 Task: Add the task  Create a new online booking system for a tour operator to the section Cross-functional Collaboration Sprint in the project AgileOutlook and add a Due Date to the respective task as 2024/03/08
Action: Mouse moved to (84, 282)
Screenshot: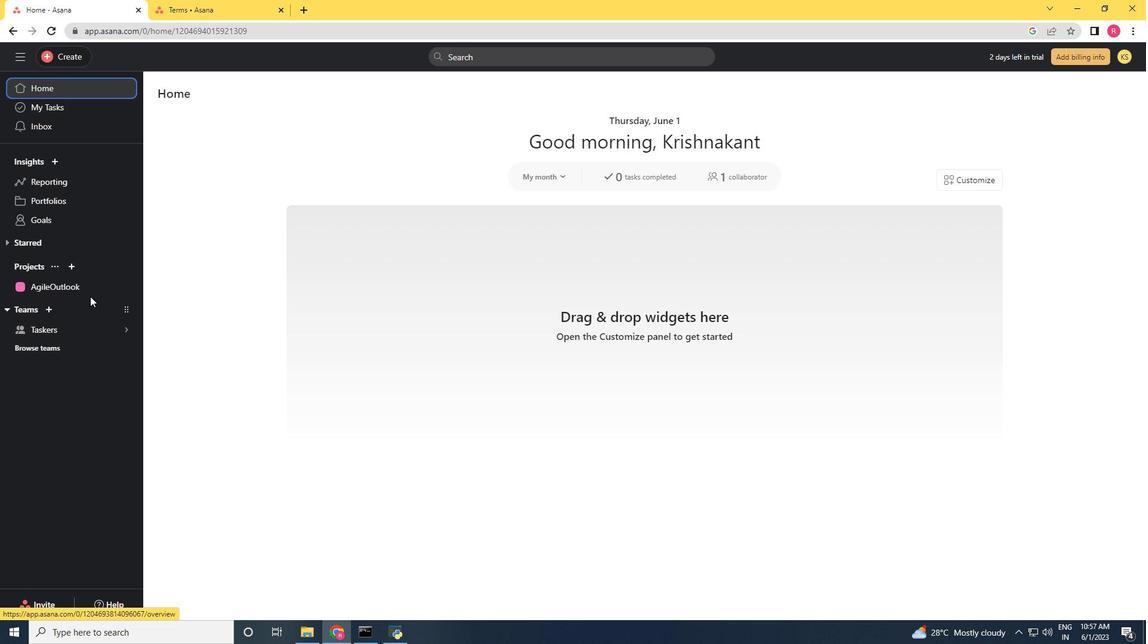 
Action: Mouse pressed left at (84, 282)
Screenshot: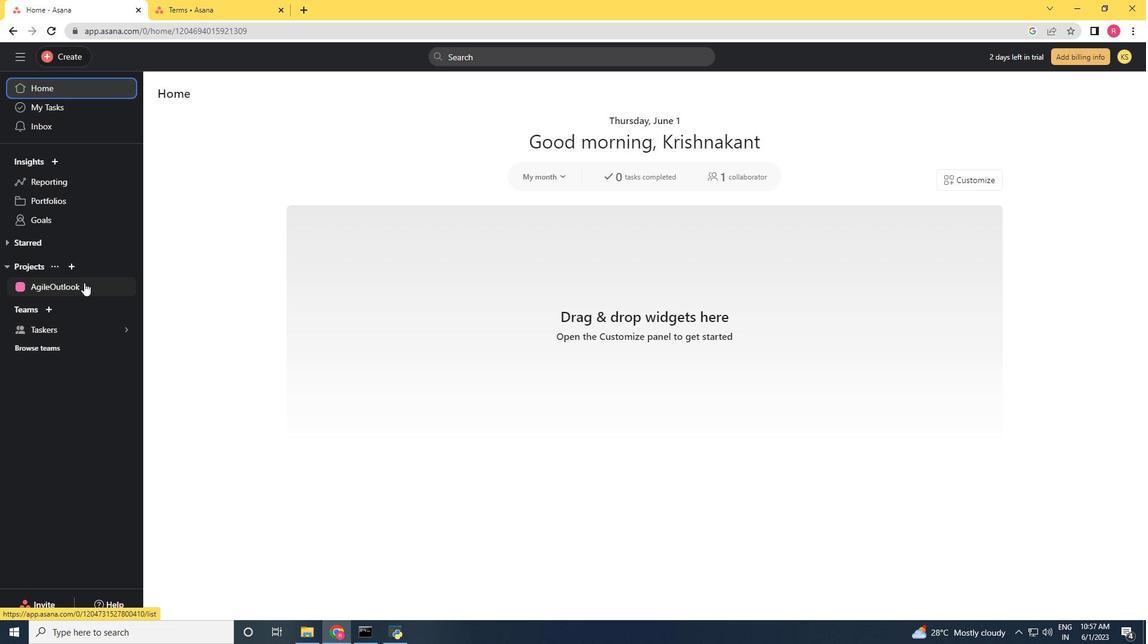 
Action: Mouse moved to (421, 493)
Screenshot: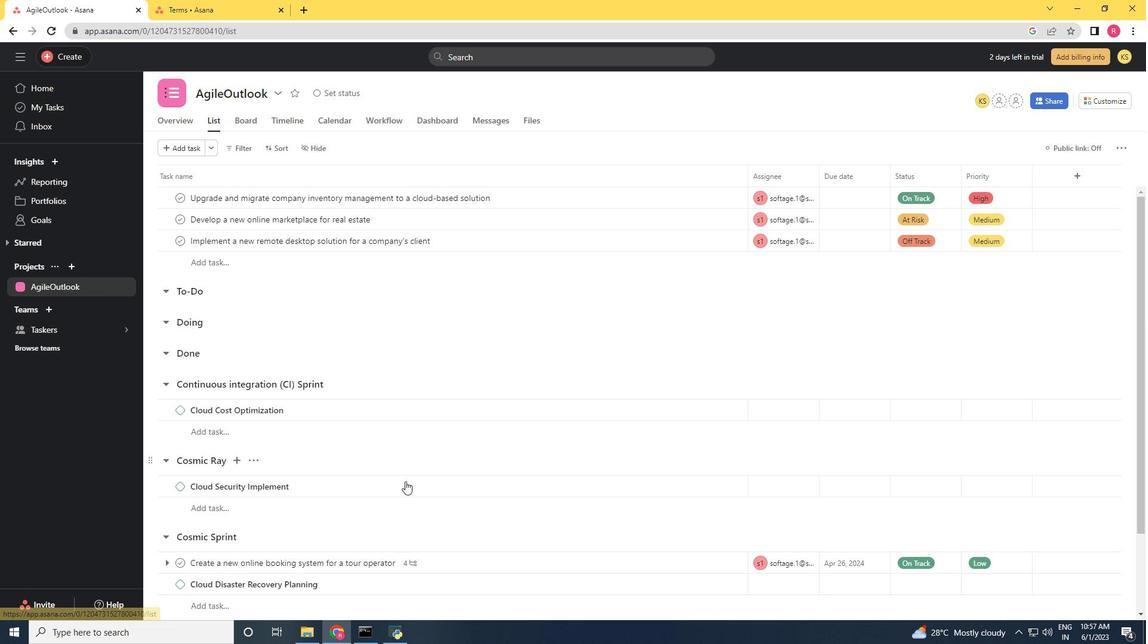 
Action: Mouse scrolled (421, 492) with delta (0, 0)
Screenshot: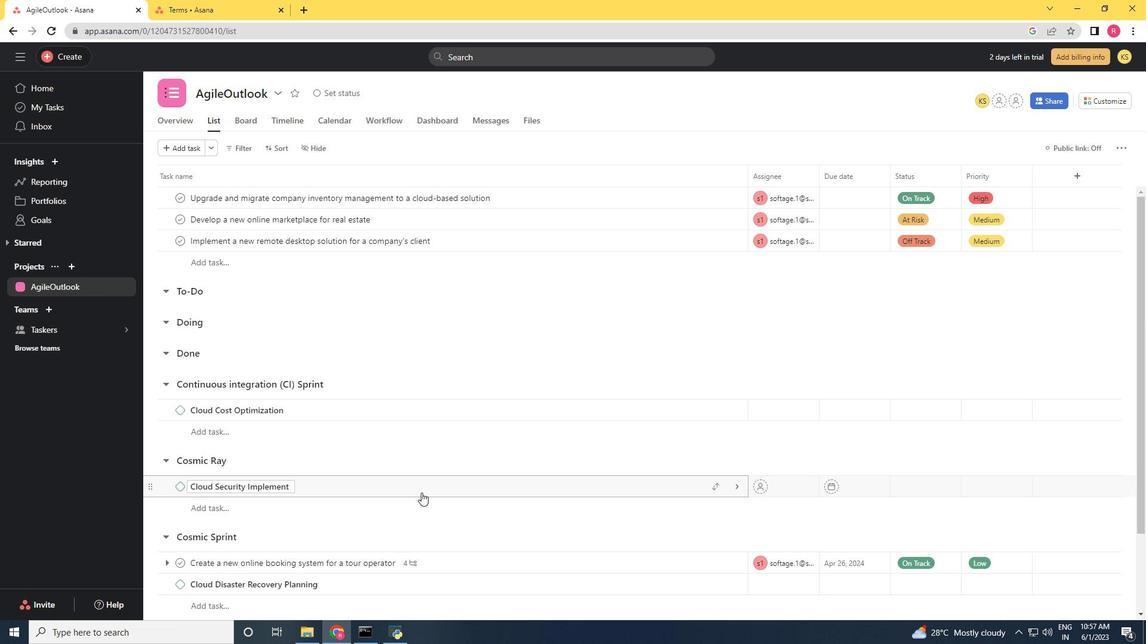 
Action: Mouse scrolled (421, 492) with delta (0, 0)
Screenshot: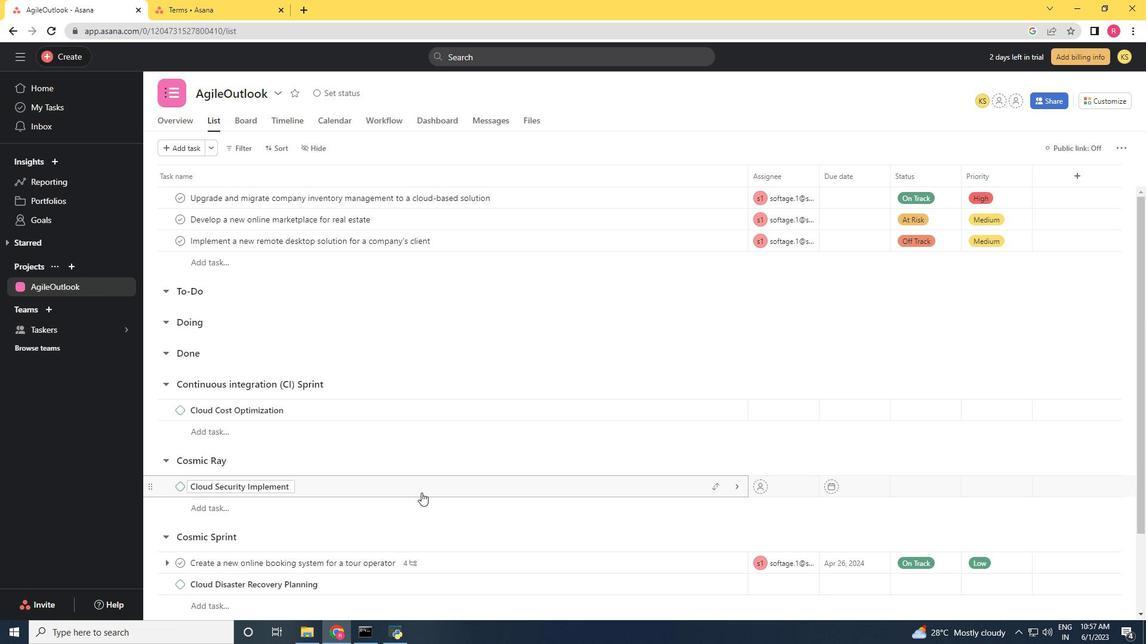 
Action: Mouse scrolled (421, 492) with delta (0, 0)
Screenshot: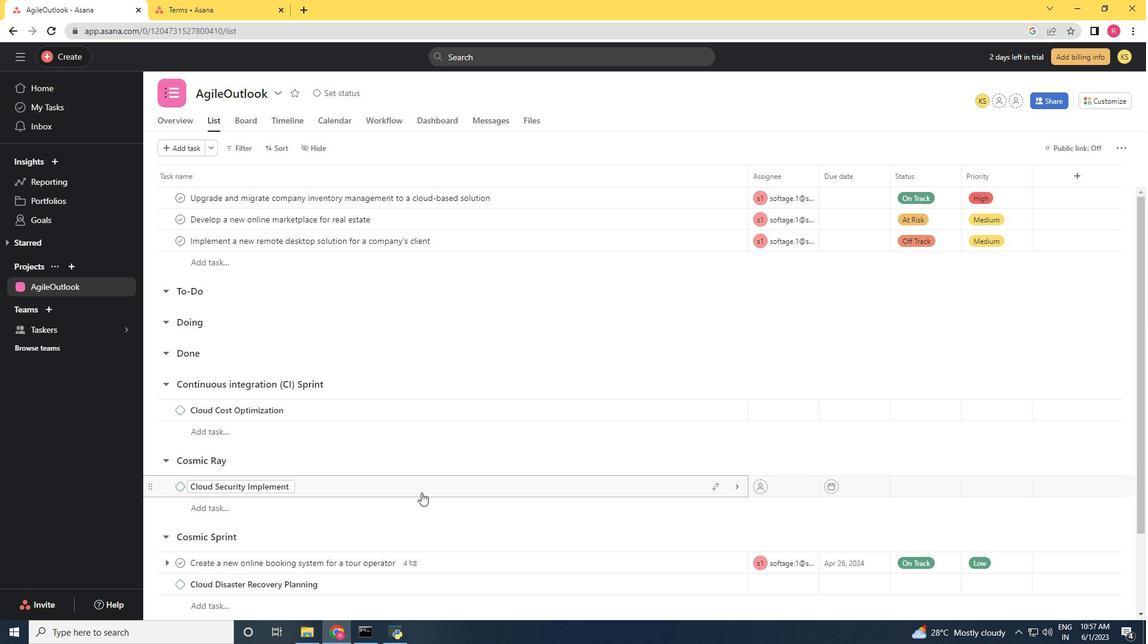 
Action: Mouse moved to (714, 467)
Screenshot: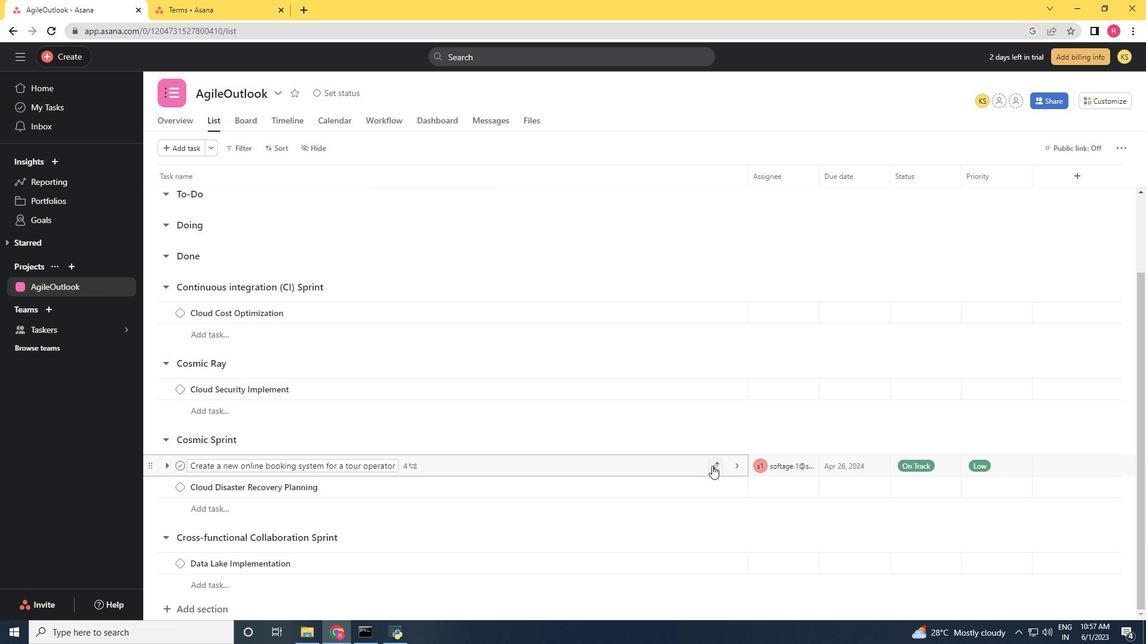 
Action: Mouse pressed left at (714, 467)
Screenshot: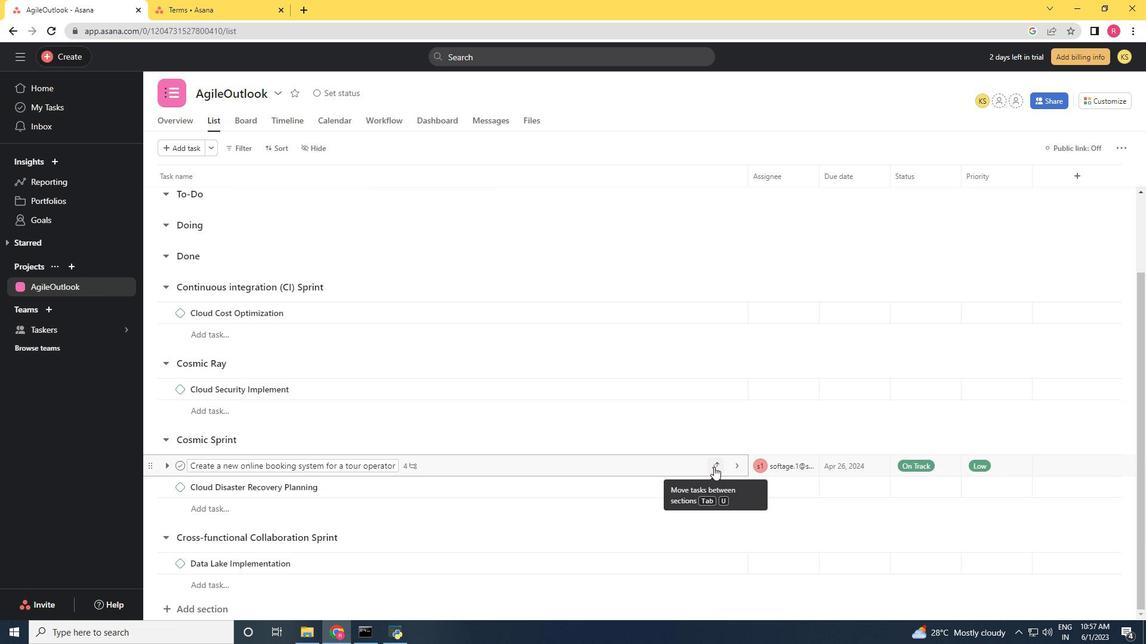 
Action: Mouse moved to (670, 446)
Screenshot: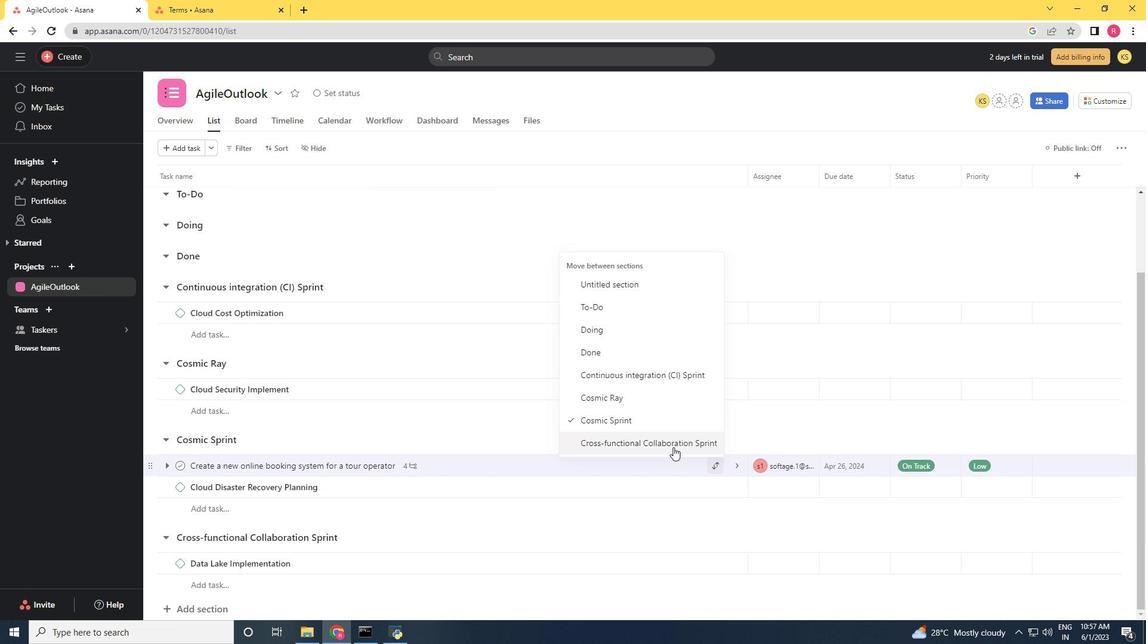 
Action: Mouse pressed left at (670, 446)
Screenshot: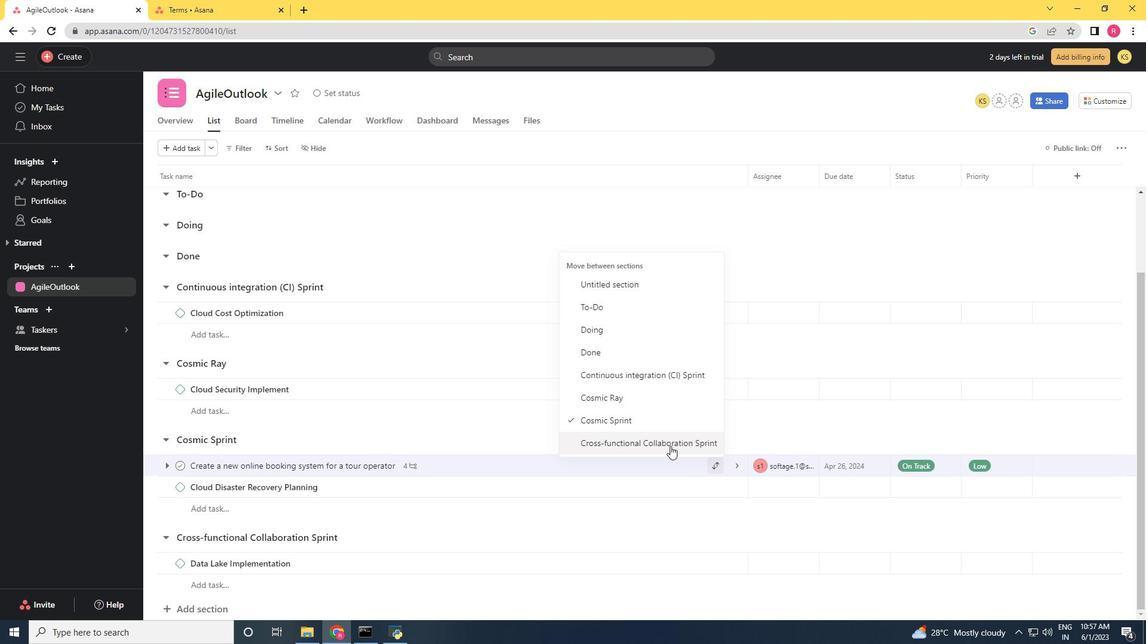 
Action: Mouse moved to (518, 546)
Screenshot: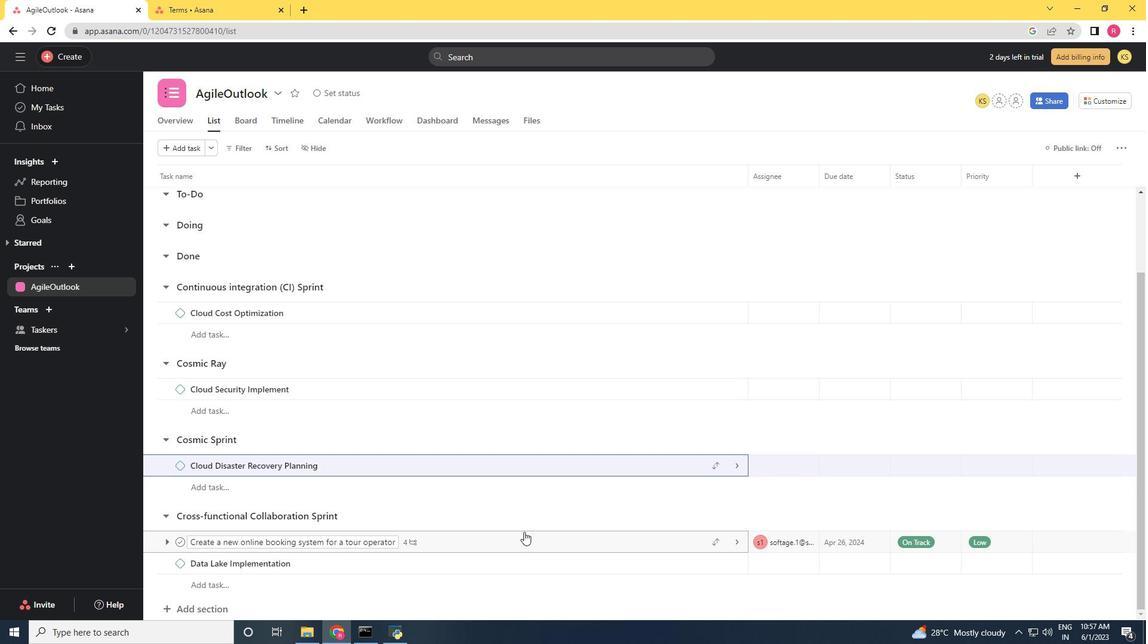 
Action: Mouse scrolled (518, 546) with delta (0, 0)
Screenshot: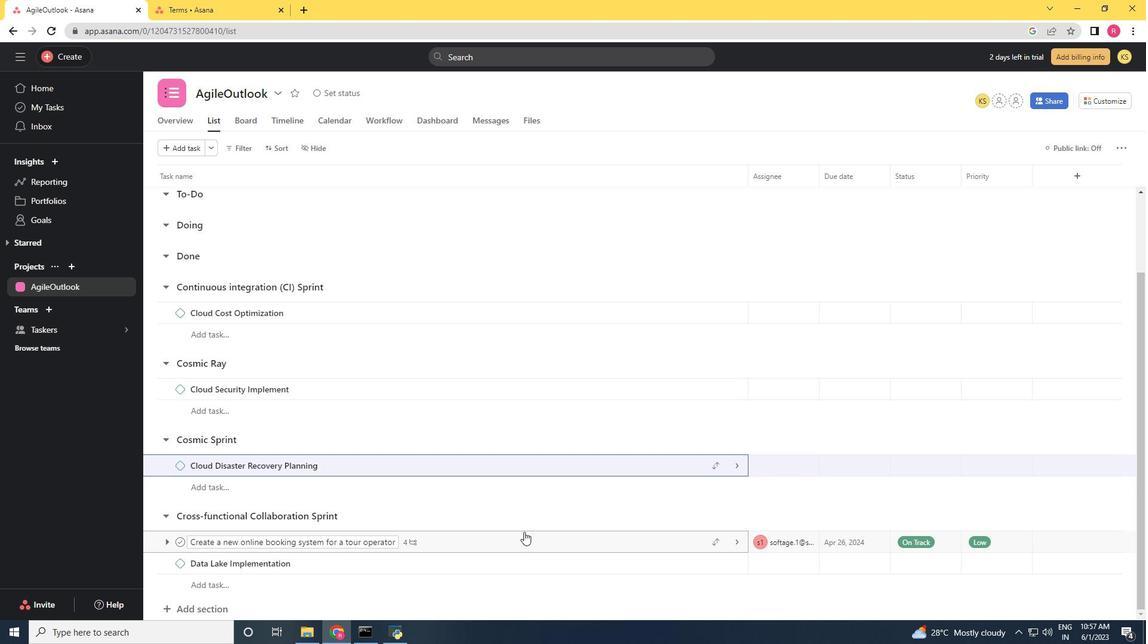 
Action: Mouse scrolled (518, 546) with delta (0, 0)
Screenshot: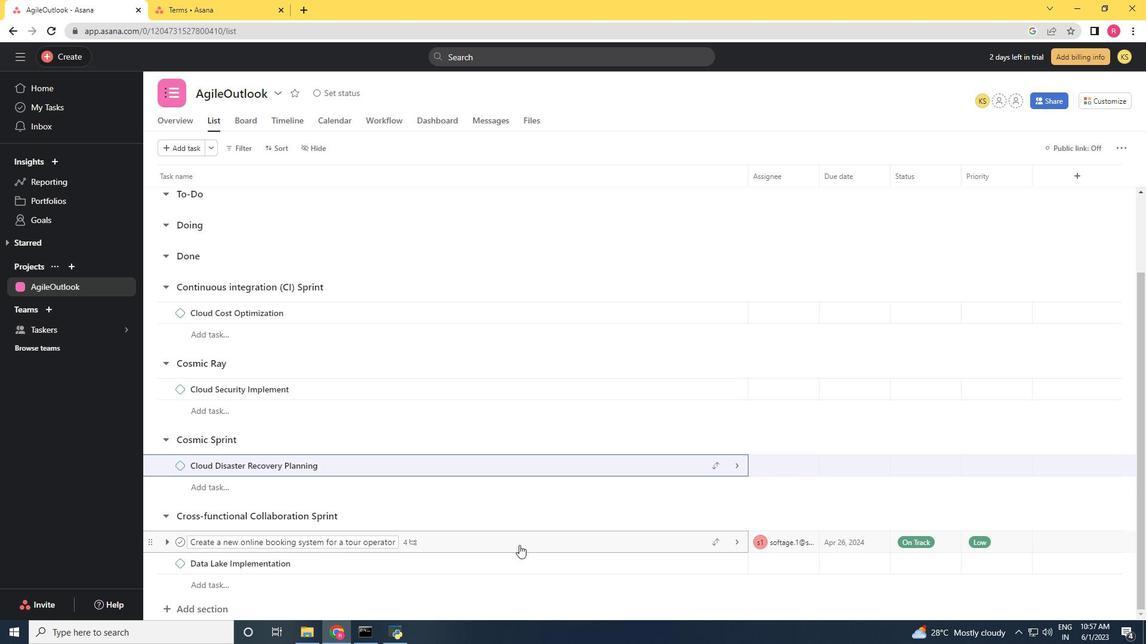 
Action: Mouse moved to (534, 539)
Screenshot: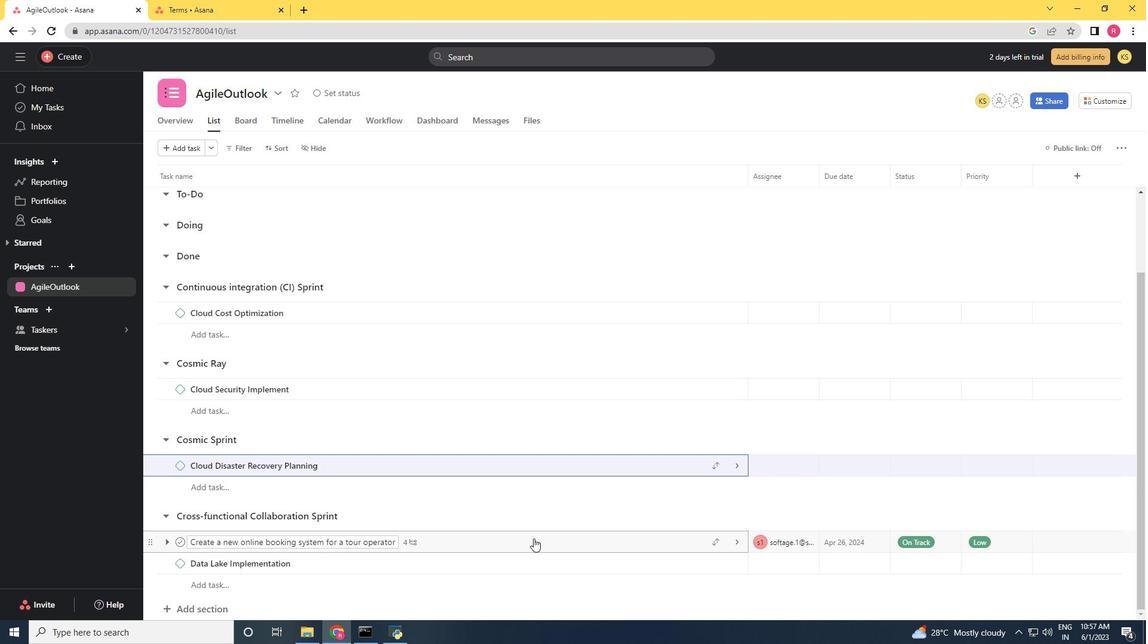 
Action: Mouse pressed left at (534, 539)
Screenshot: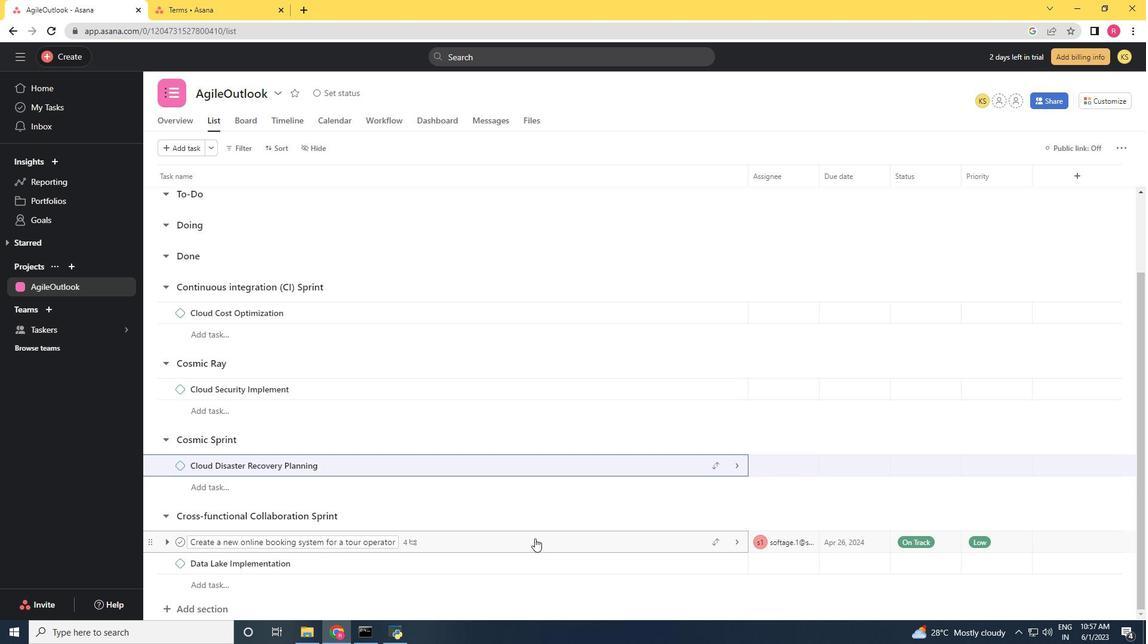 
Action: Mouse moved to (909, 238)
Screenshot: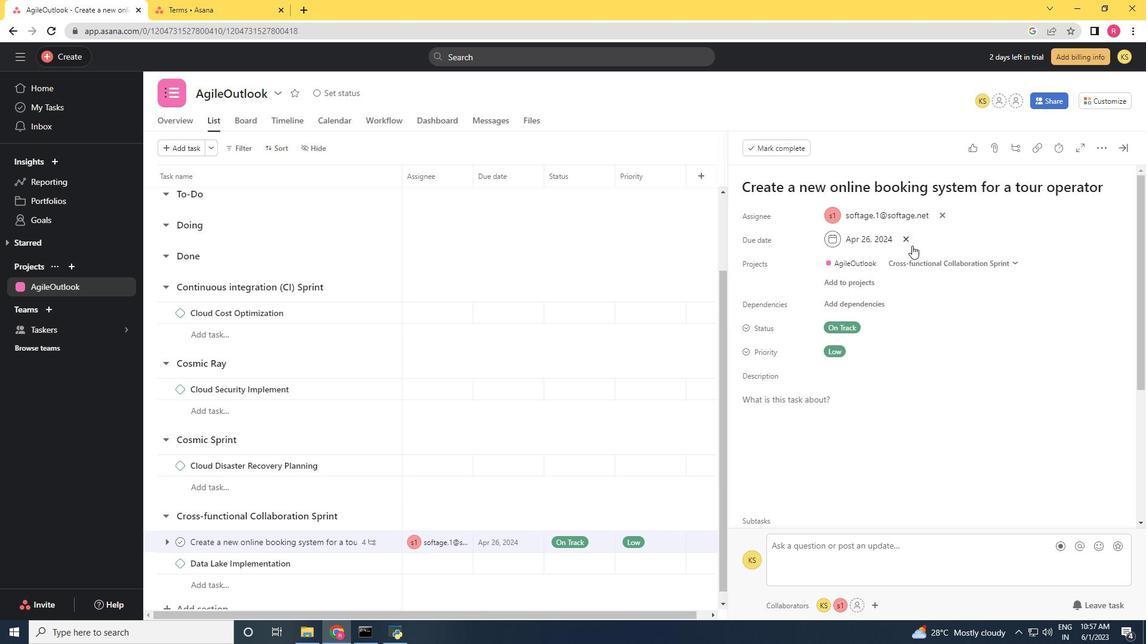 
Action: Mouse pressed left at (909, 238)
Screenshot: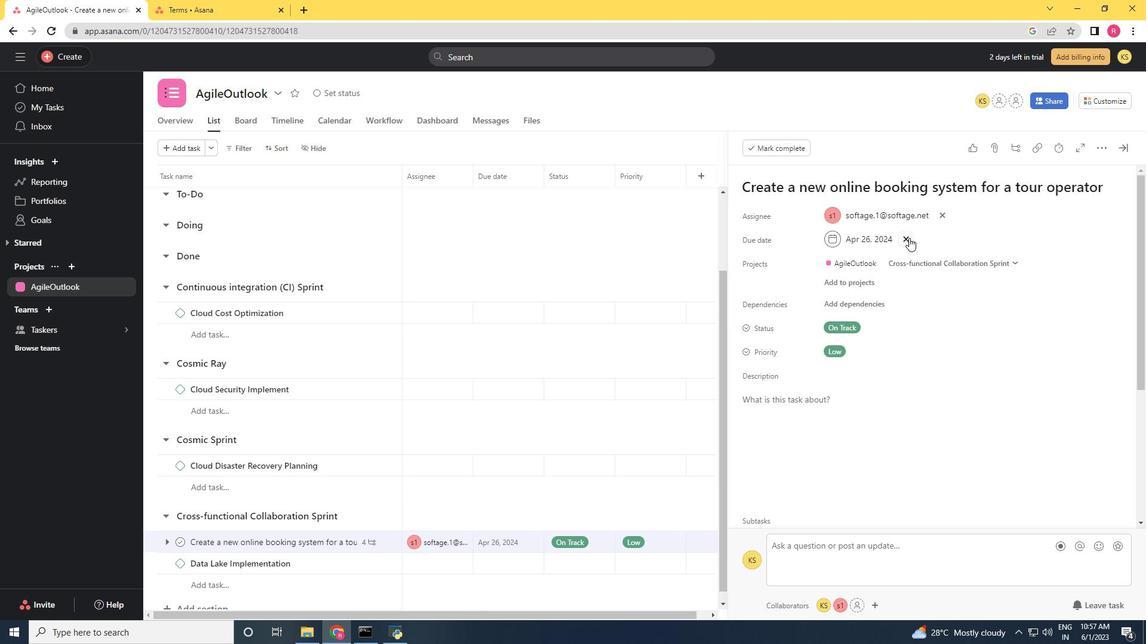 
Action: Mouse moved to (865, 239)
Screenshot: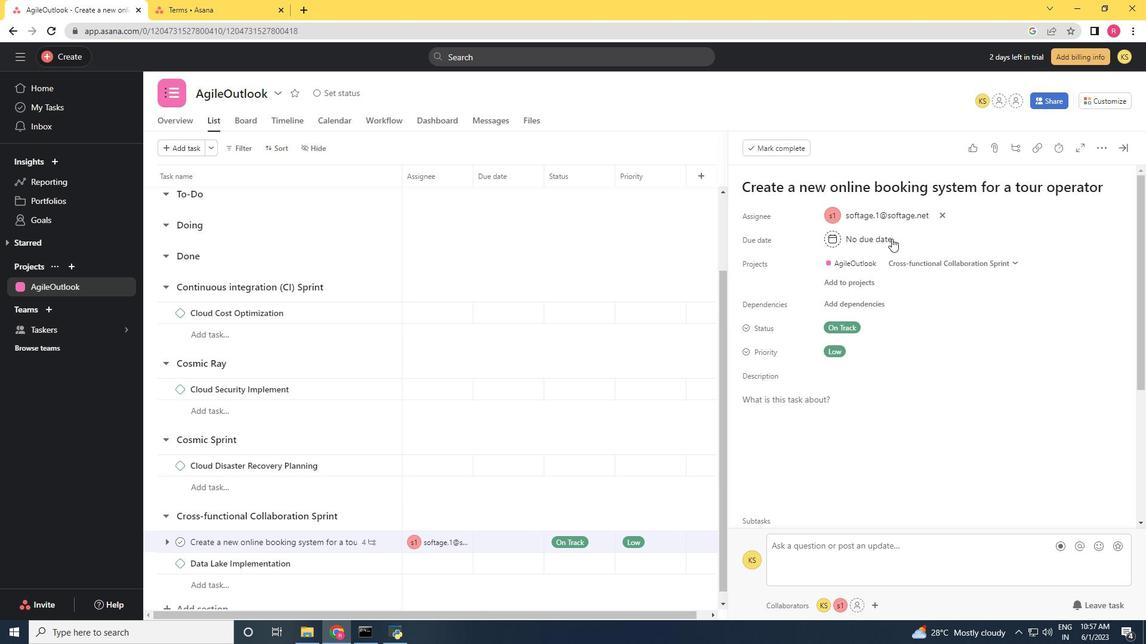 
Action: Mouse pressed left at (865, 239)
Screenshot: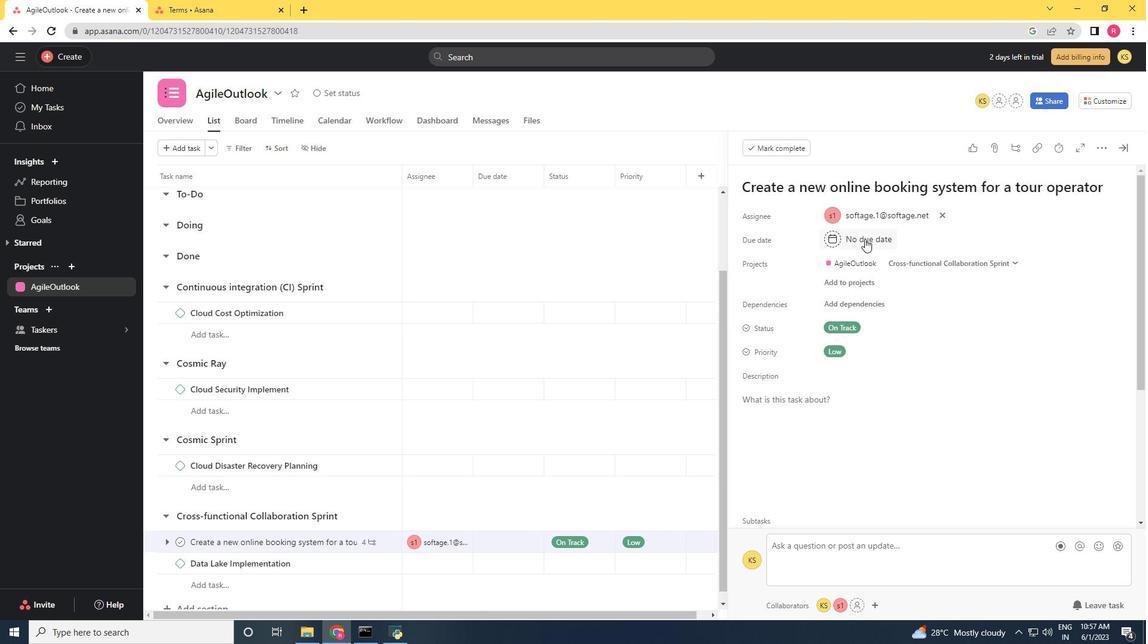 
Action: Mouse moved to (971, 297)
Screenshot: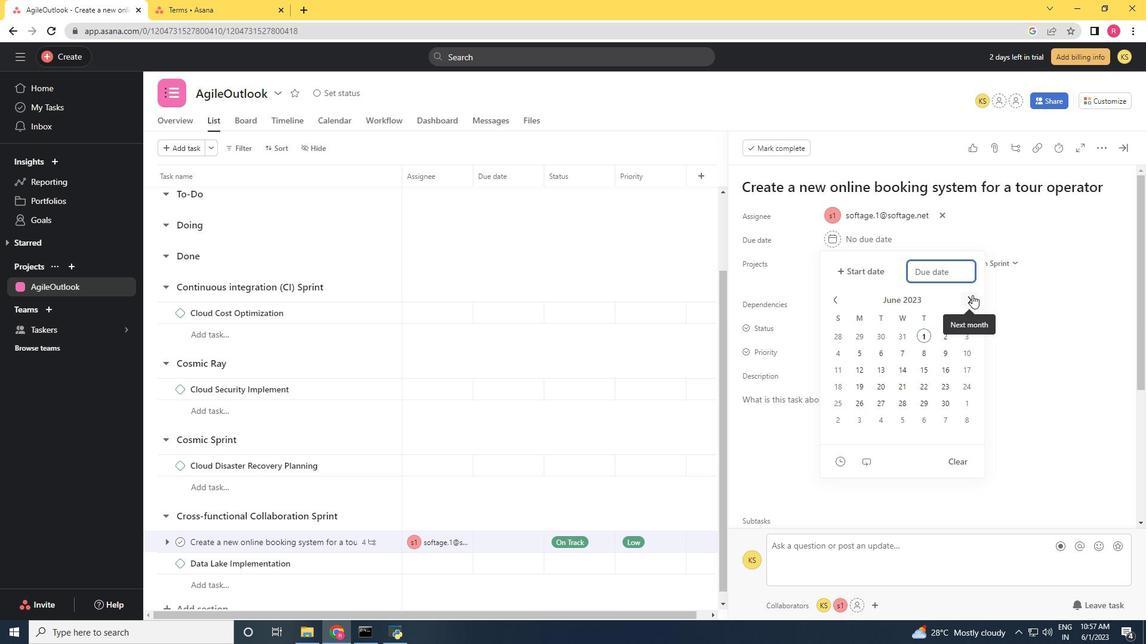 
Action: Mouse pressed left at (971, 297)
Screenshot: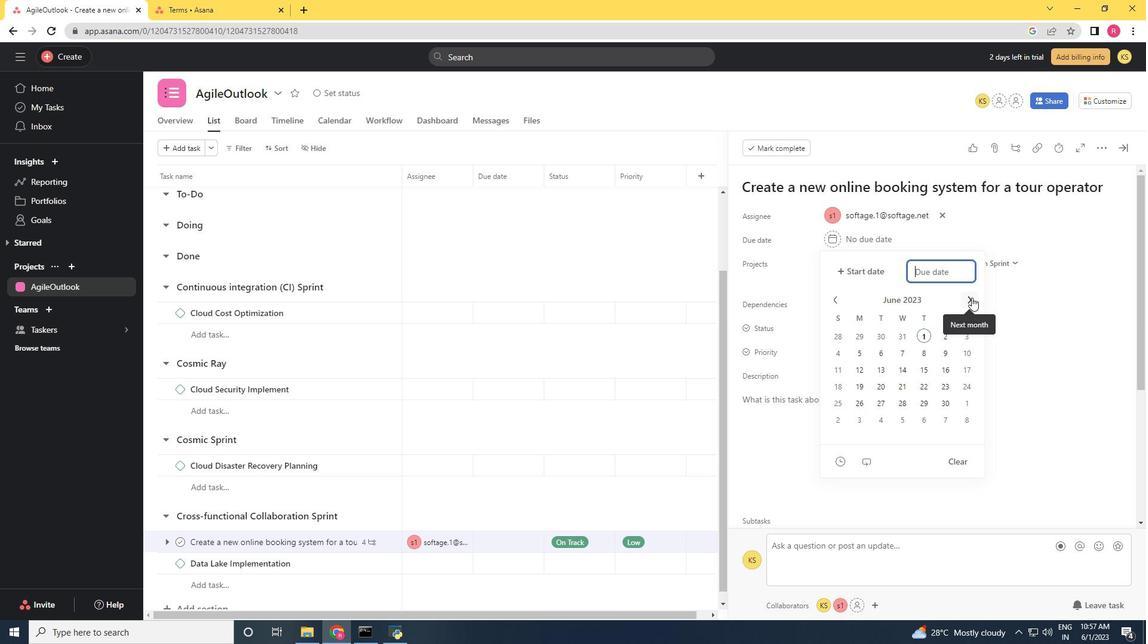 
Action: Mouse pressed left at (971, 297)
Screenshot: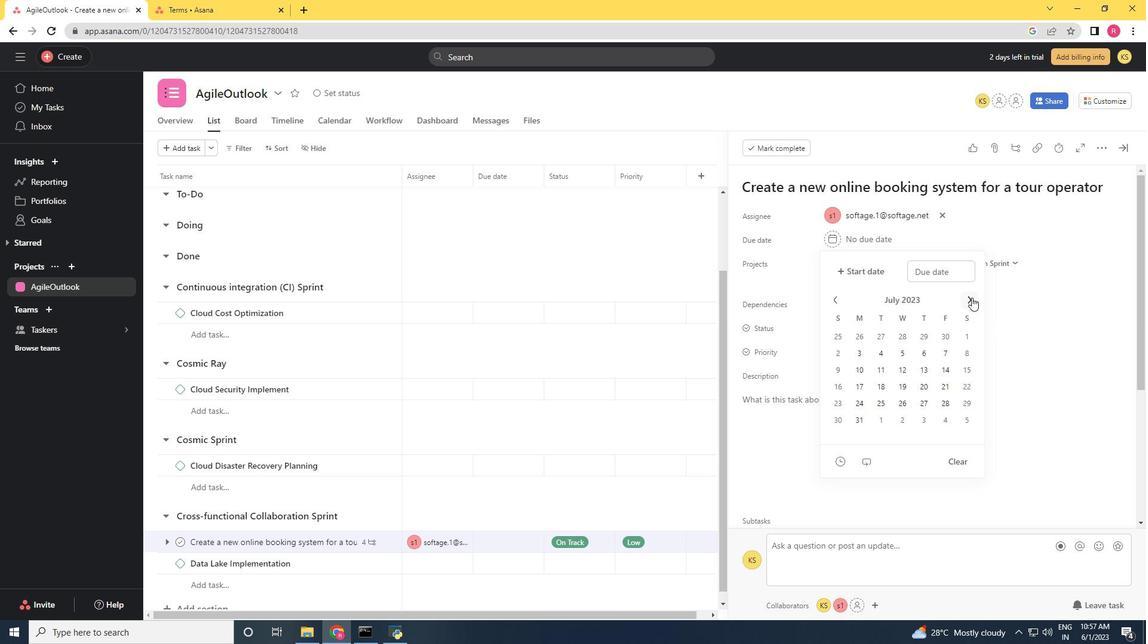 
Action: Mouse pressed left at (971, 297)
Screenshot: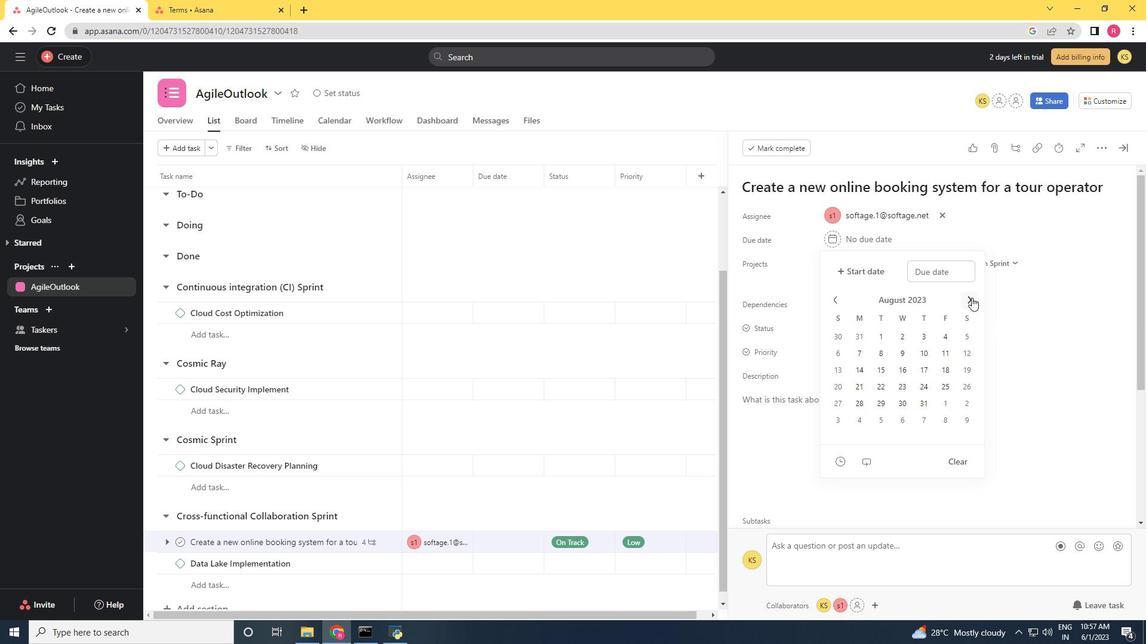 
Action: Mouse pressed left at (971, 297)
Screenshot: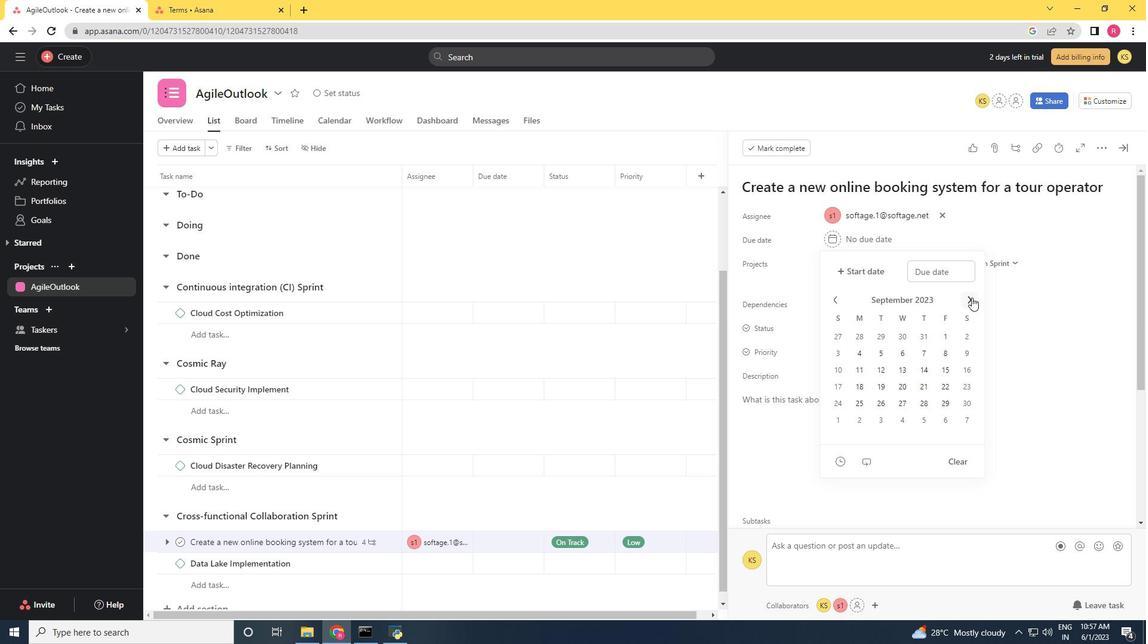 
Action: Mouse pressed left at (971, 297)
Screenshot: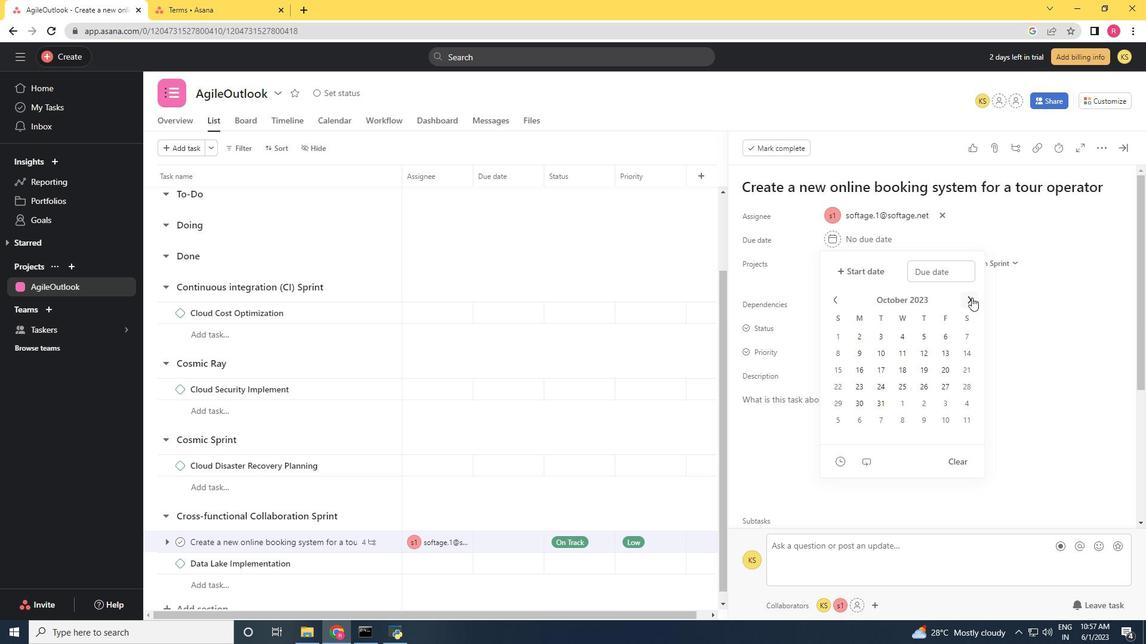 
Action: Mouse moved to (971, 298)
Screenshot: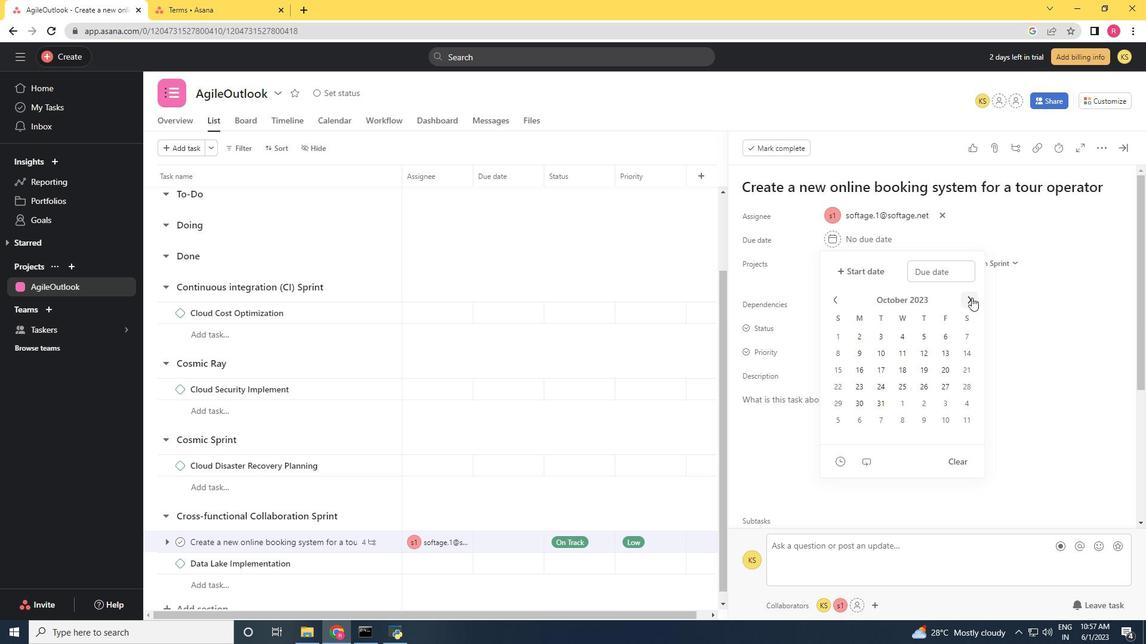 
Action: Mouse pressed left at (971, 298)
Screenshot: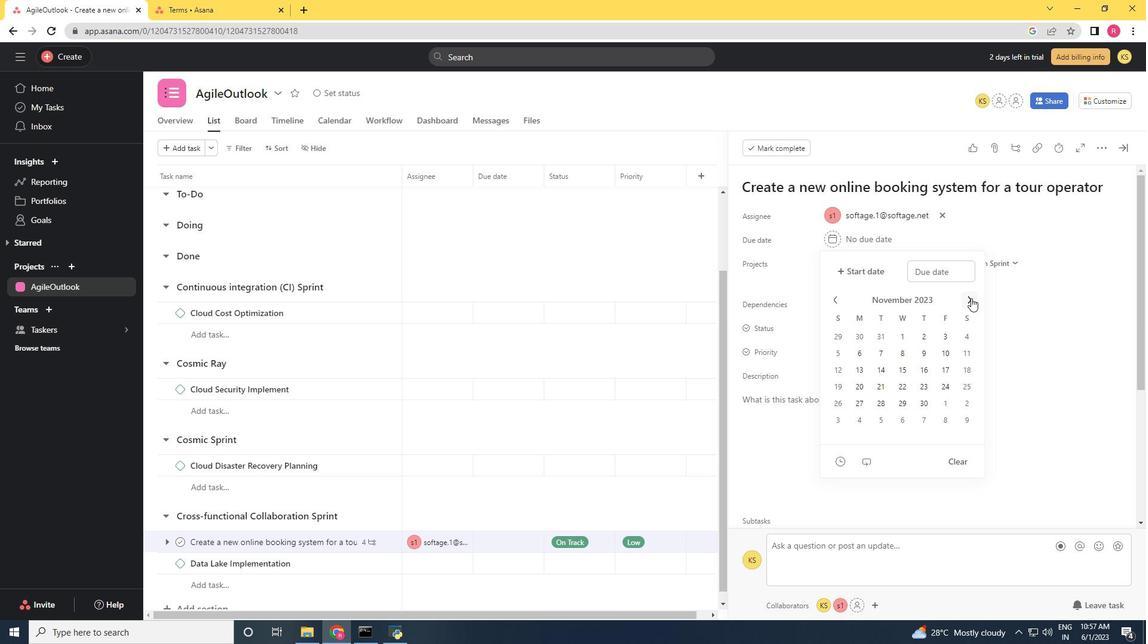 
Action: Mouse pressed left at (971, 298)
Screenshot: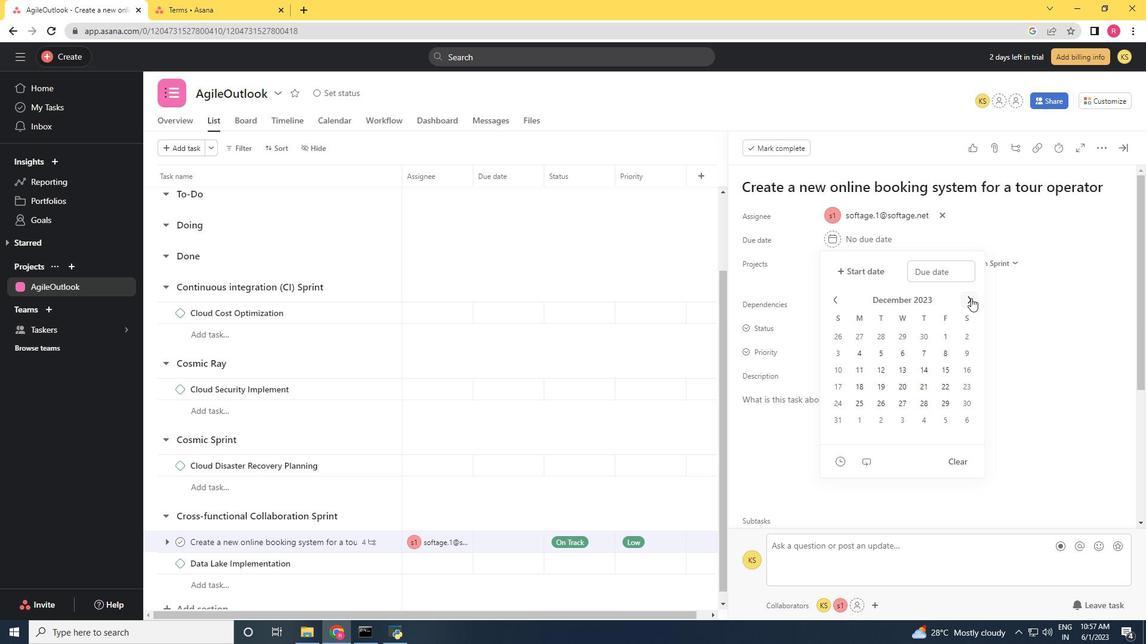 
Action: Mouse pressed left at (971, 298)
Screenshot: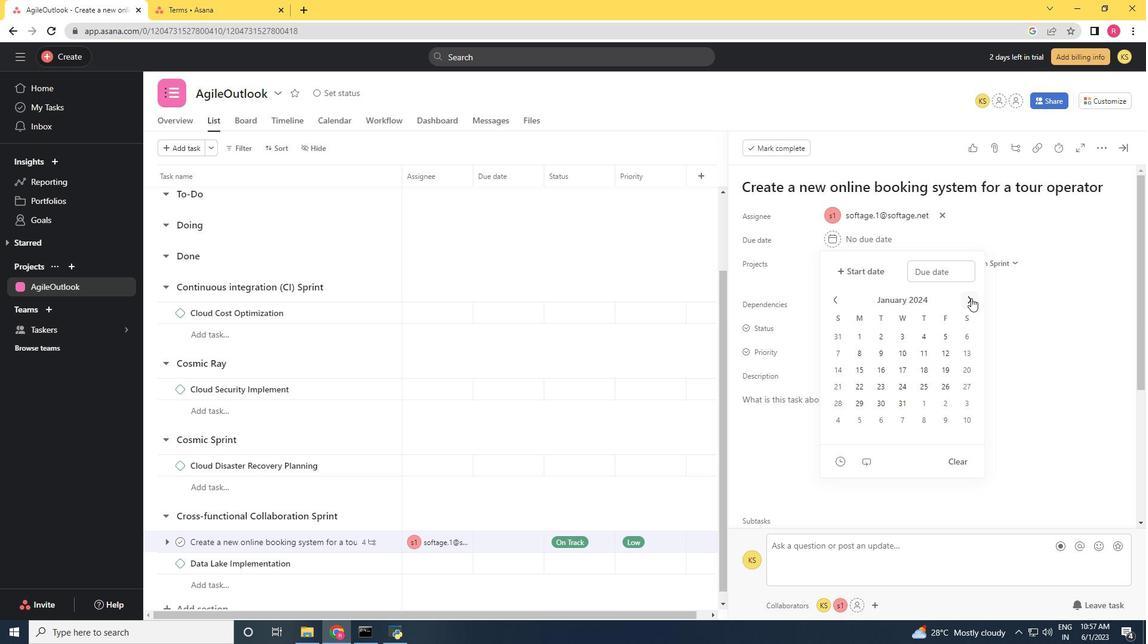 
Action: Mouse pressed left at (971, 298)
Screenshot: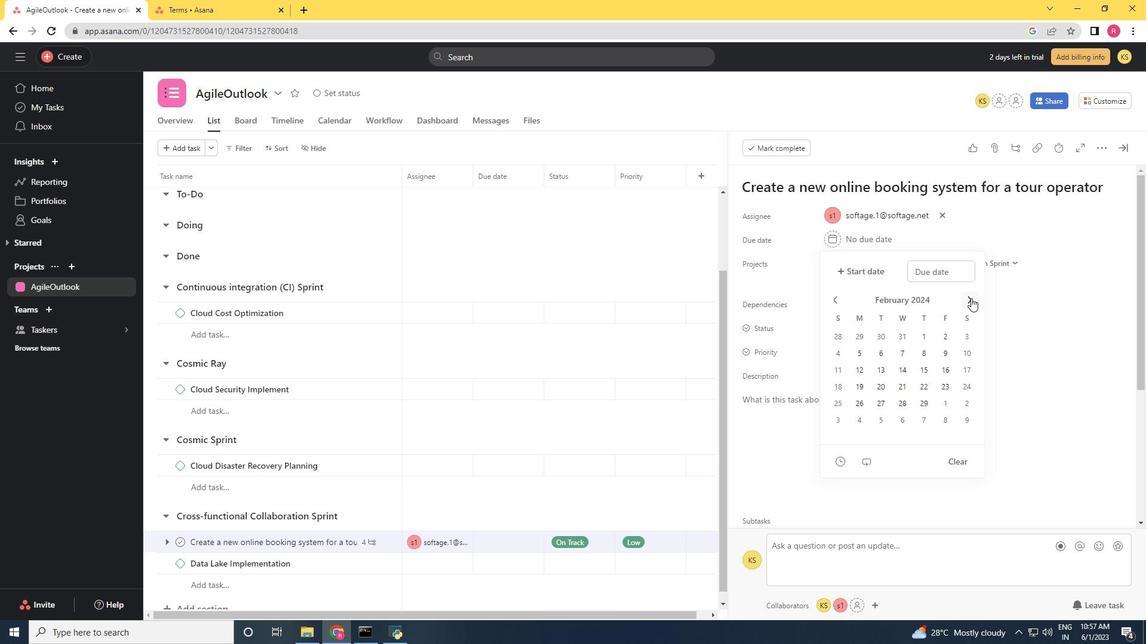 
Action: Mouse moved to (939, 351)
Screenshot: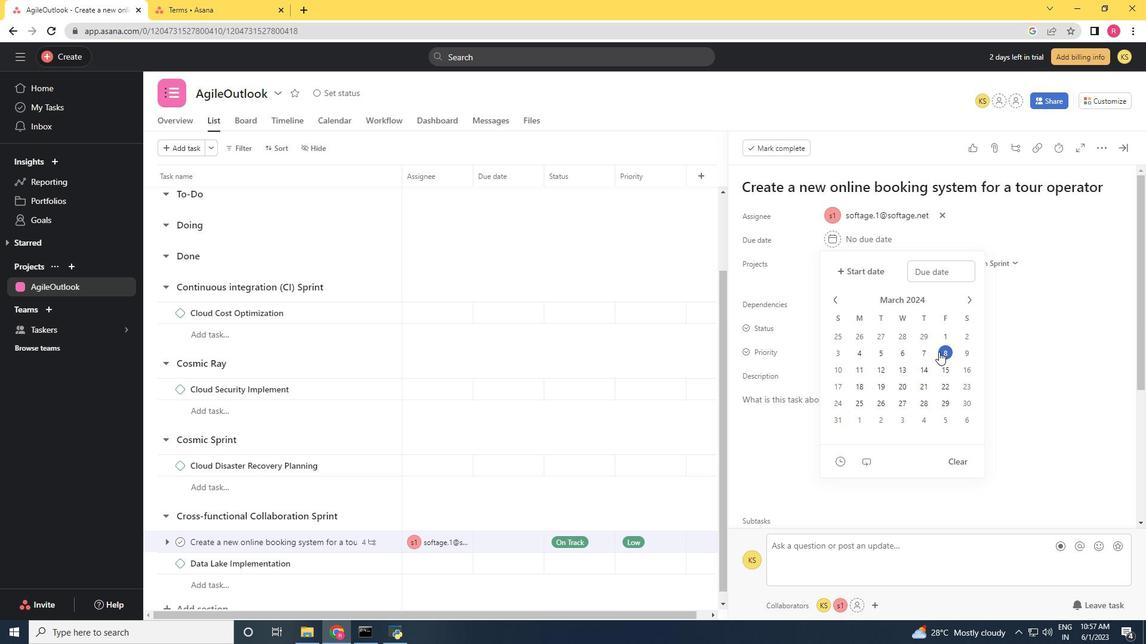 
Action: Mouse pressed left at (939, 351)
Screenshot: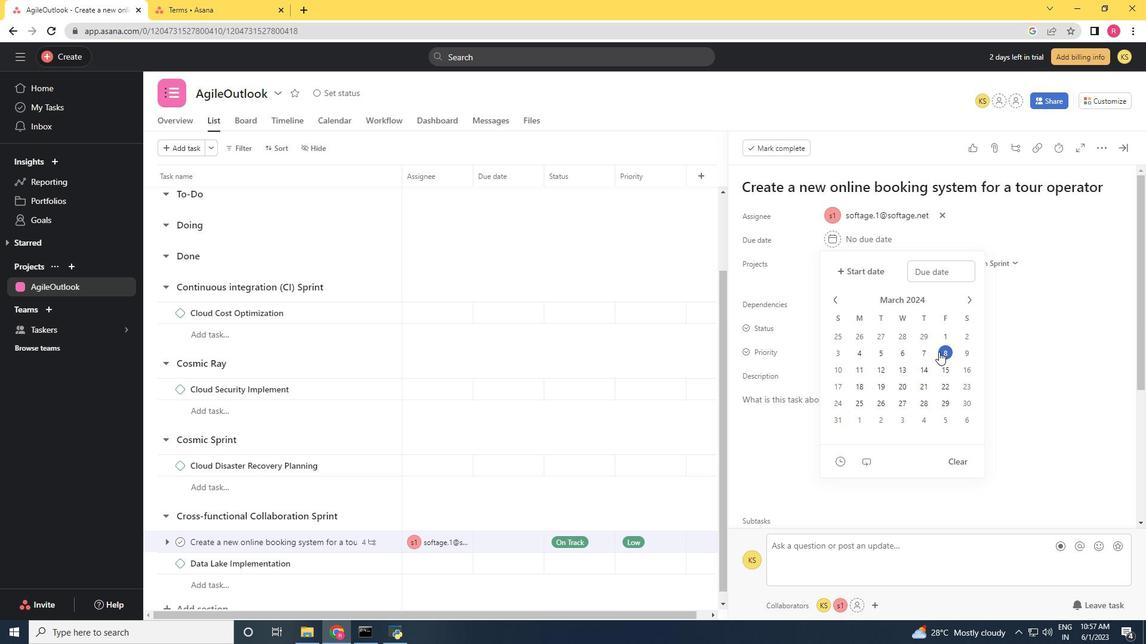 
Action: Mouse moved to (1025, 348)
Screenshot: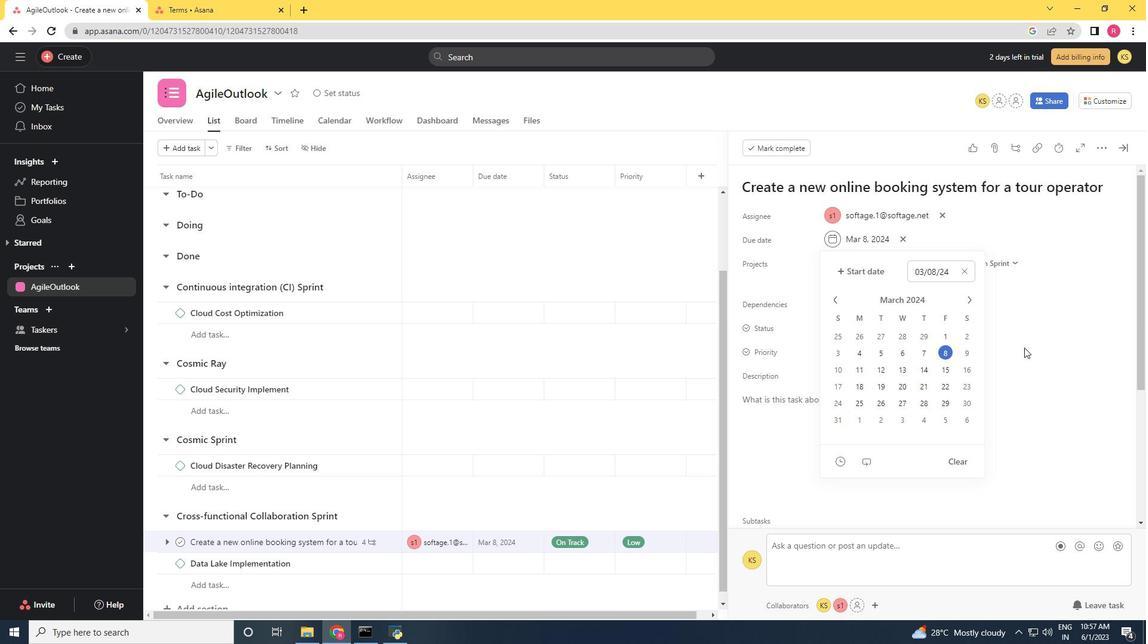 
Action: Mouse pressed left at (1025, 348)
Screenshot: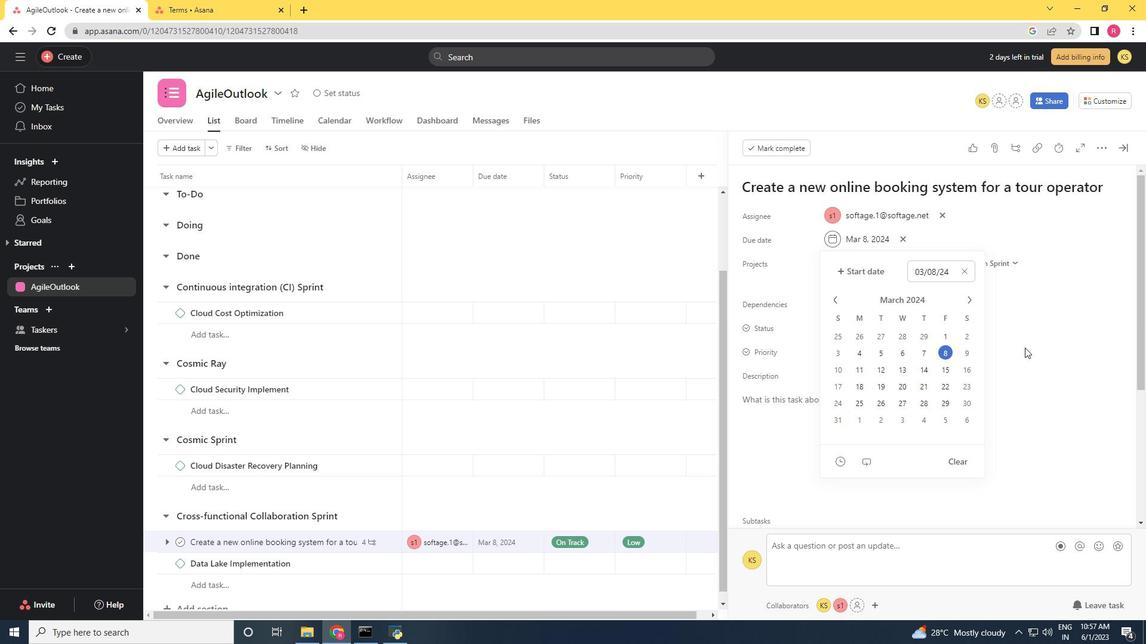 
Action: Mouse moved to (1131, 146)
Screenshot: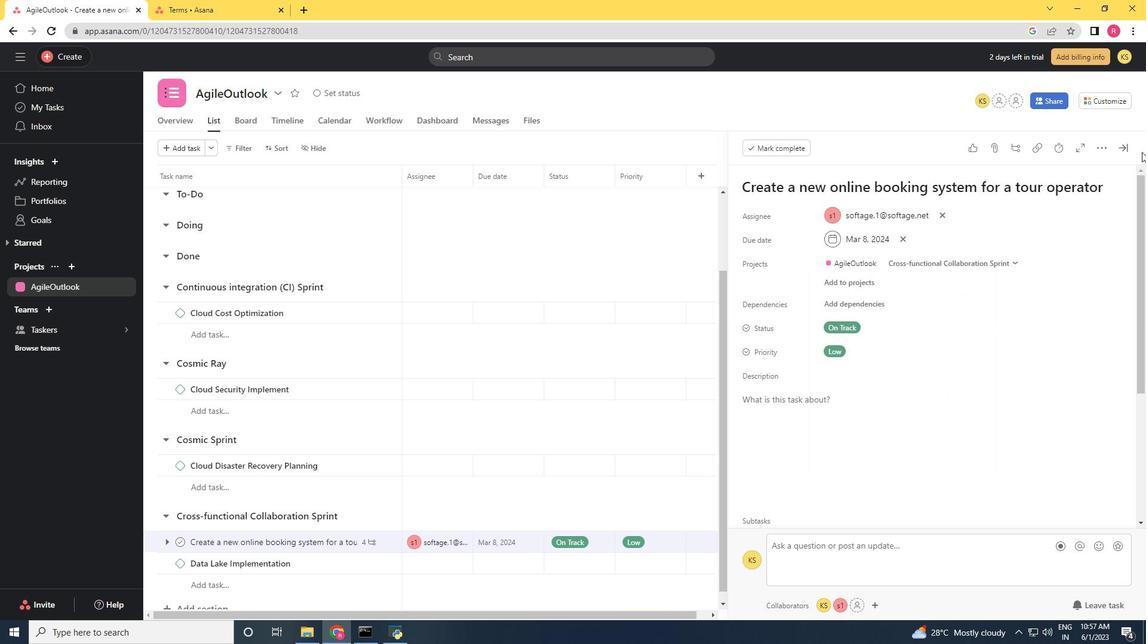 
Action: Mouse pressed left at (1131, 146)
Screenshot: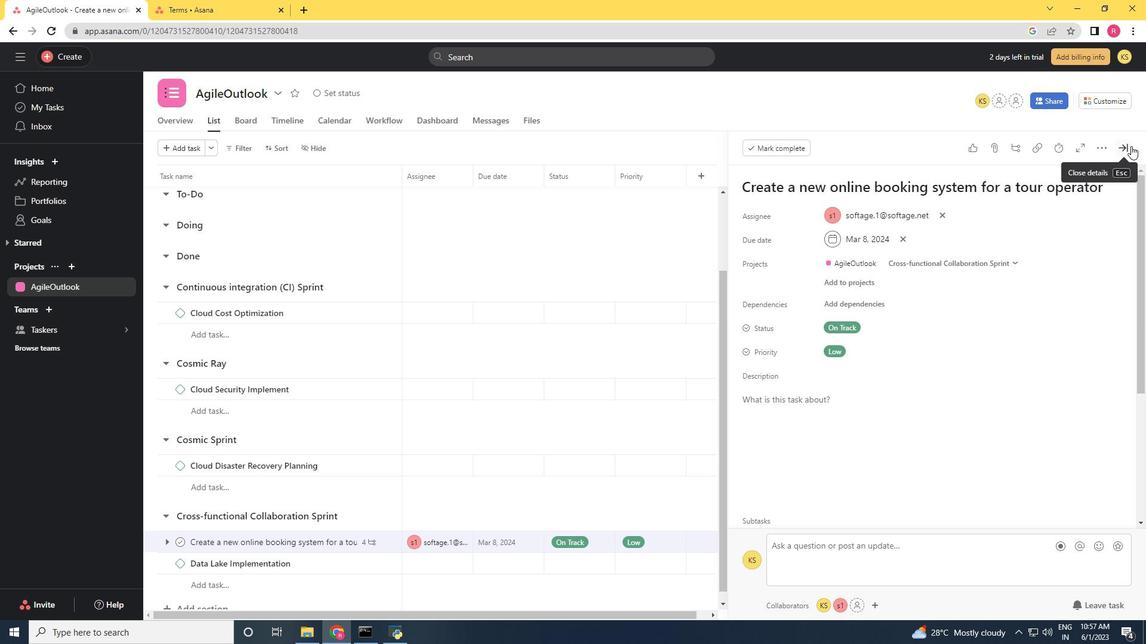 
Action: Mouse moved to (798, 272)
Screenshot: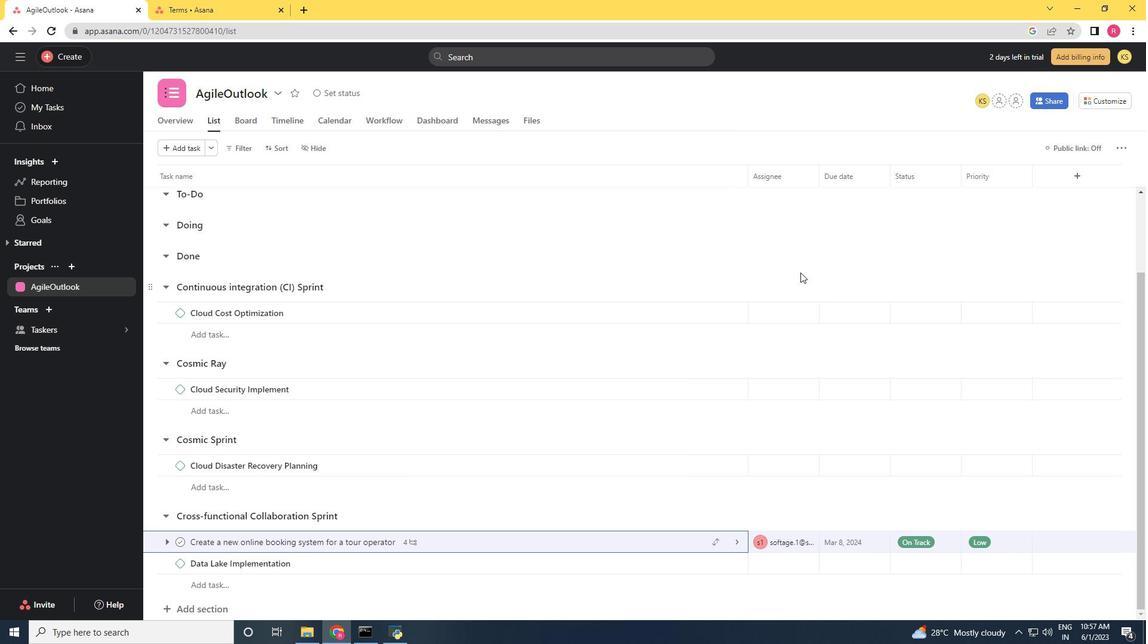 
